 Task: Look for products in the category "Sun Protection & Bug Spray" from Andalou Naturals only.
Action: Mouse pressed left at (281, 150)
Screenshot: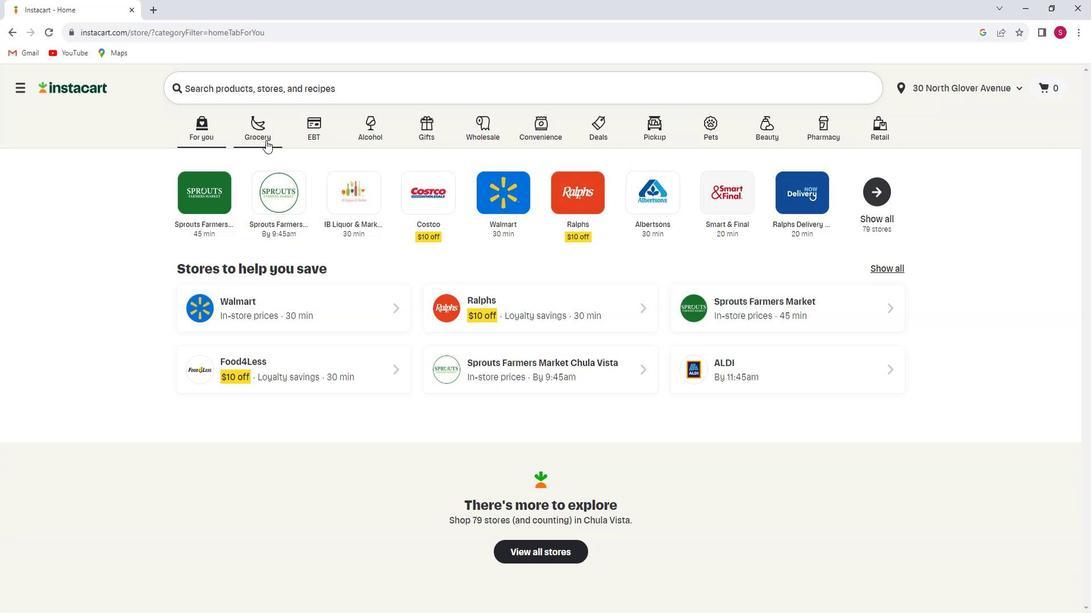 
Action: Mouse moved to (301, 337)
Screenshot: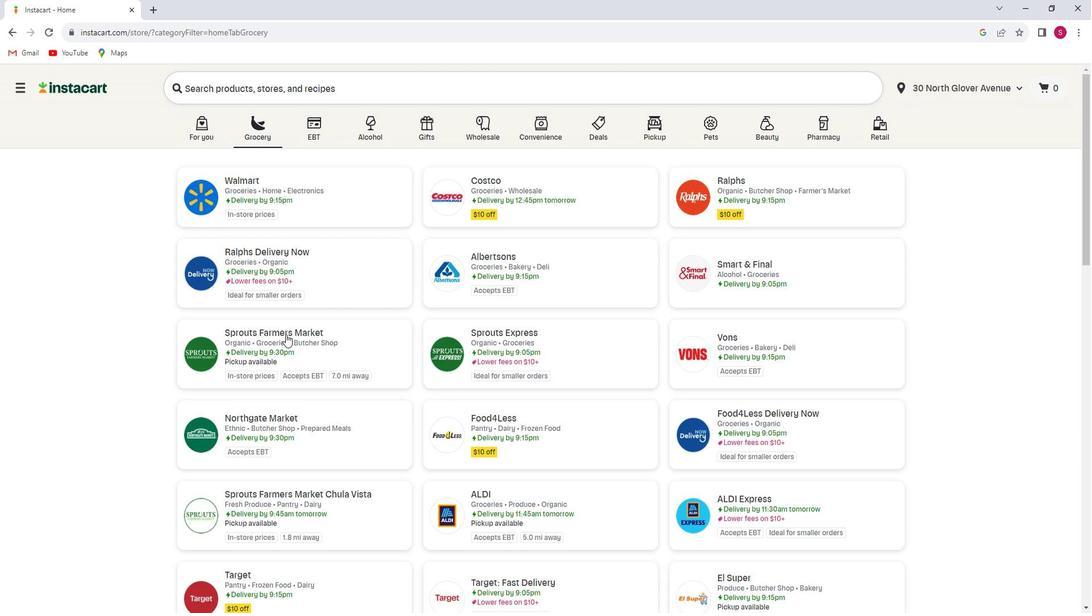 
Action: Mouse pressed left at (301, 337)
Screenshot: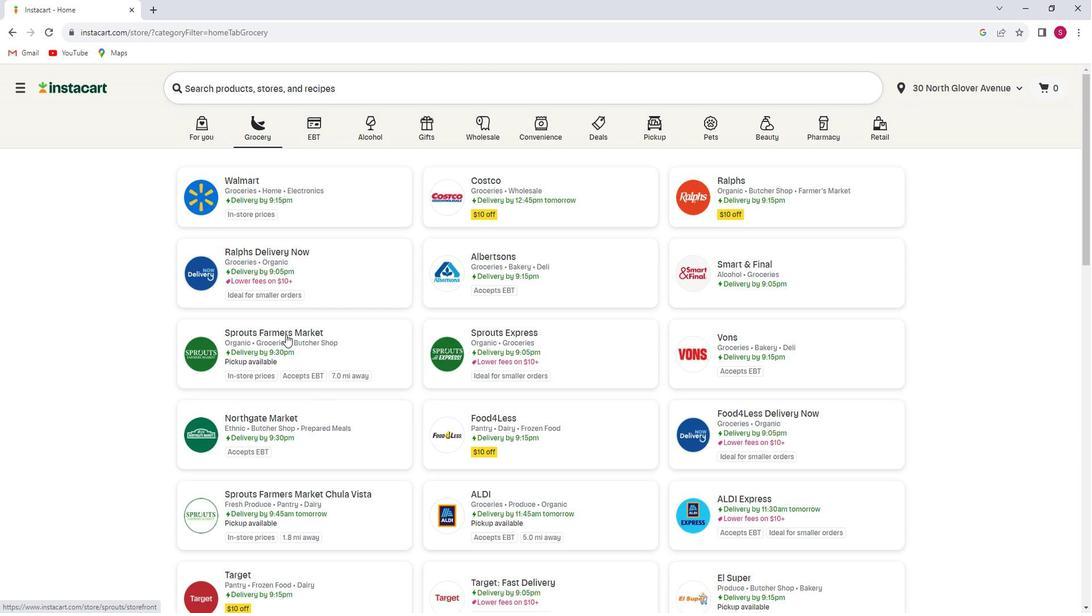
Action: Mouse moved to (73, 408)
Screenshot: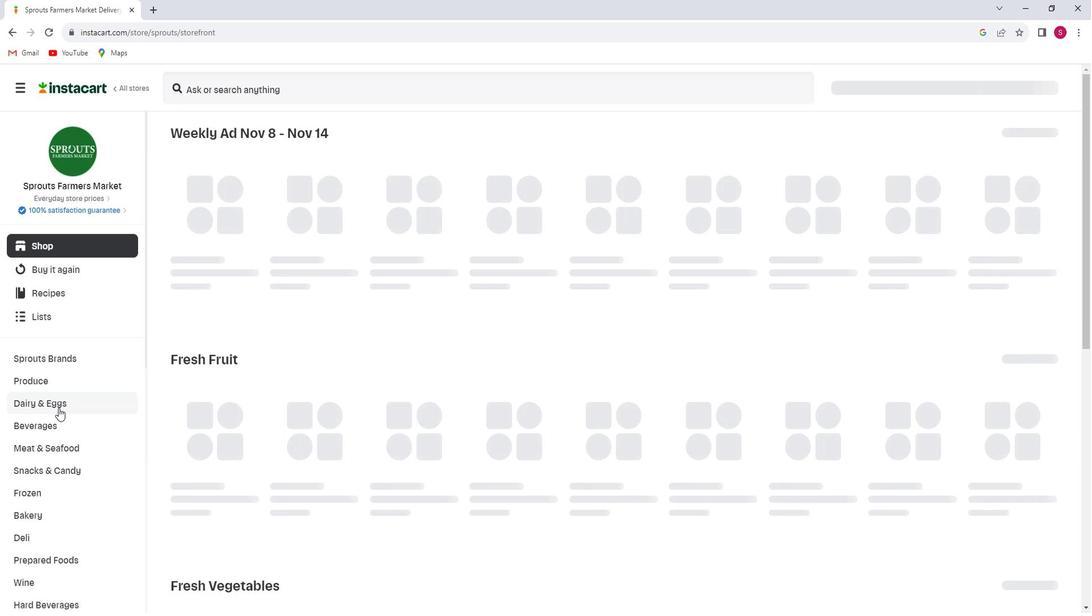 
Action: Mouse scrolled (73, 407) with delta (0, 0)
Screenshot: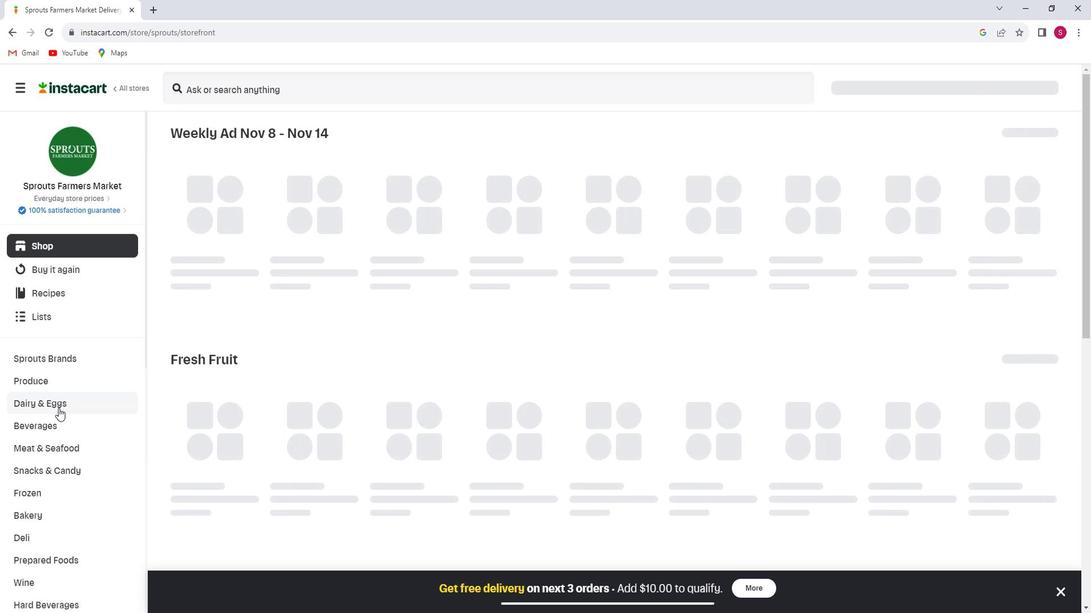 
Action: Mouse scrolled (73, 407) with delta (0, 0)
Screenshot: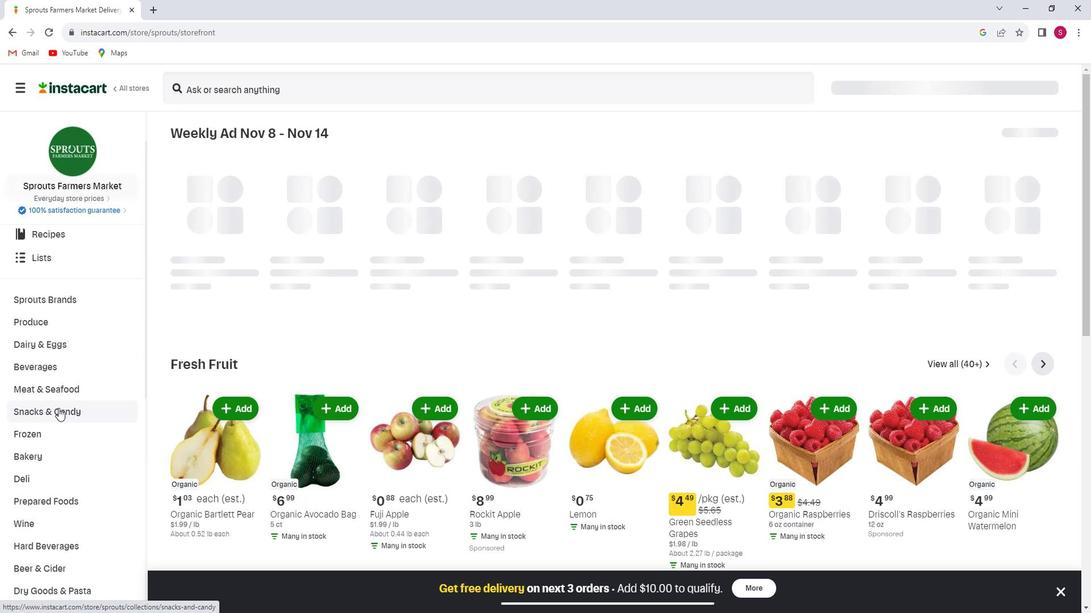 
Action: Mouse scrolled (73, 407) with delta (0, 0)
Screenshot: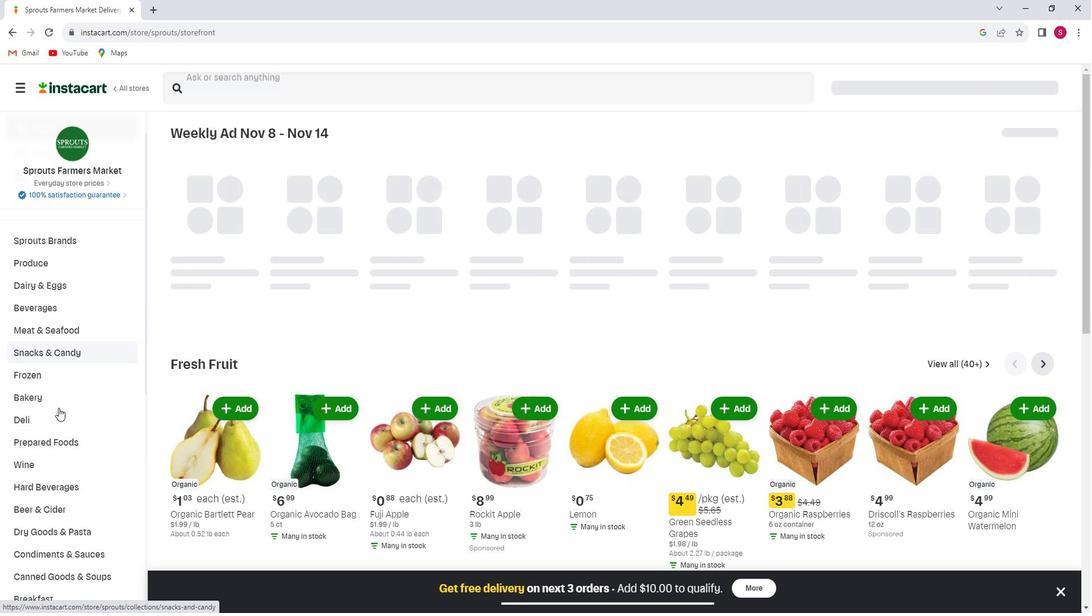 
Action: Mouse scrolled (73, 407) with delta (0, 0)
Screenshot: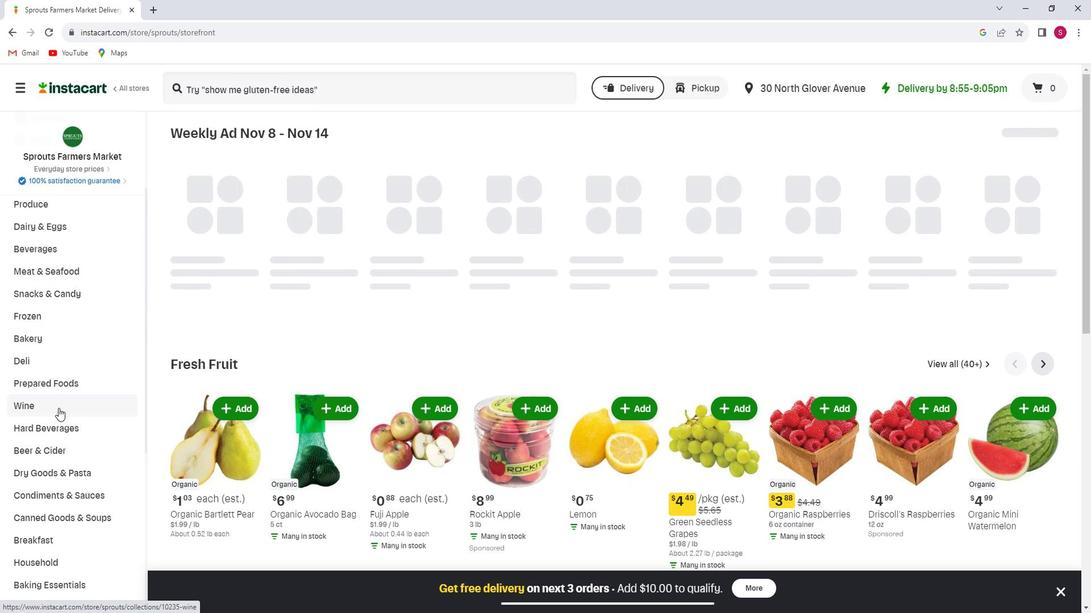 
Action: Mouse scrolled (73, 407) with delta (0, 0)
Screenshot: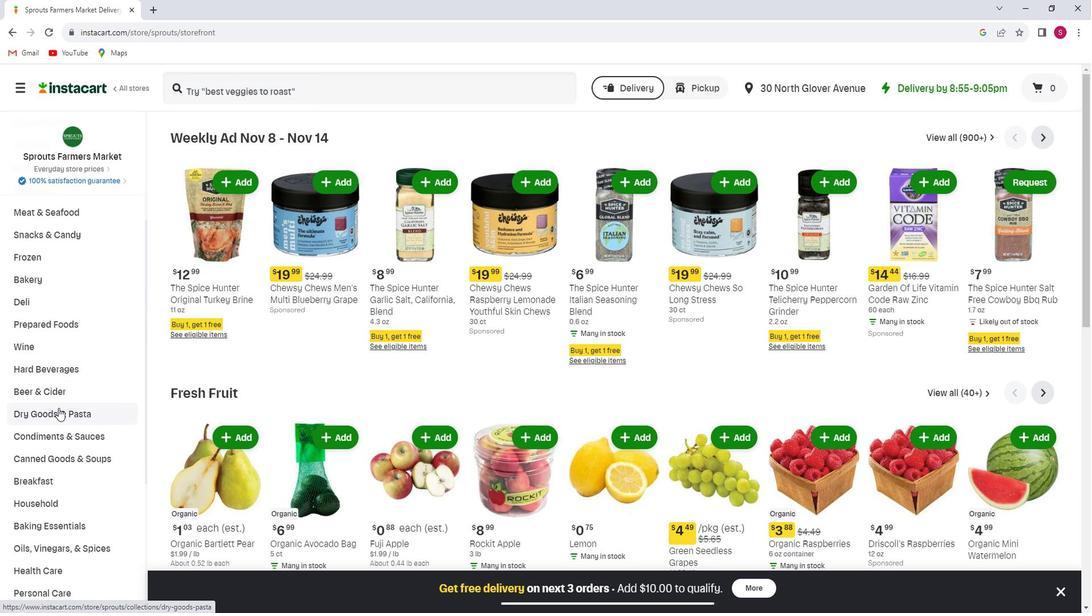 
Action: Mouse scrolled (73, 407) with delta (0, 0)
Screenshot: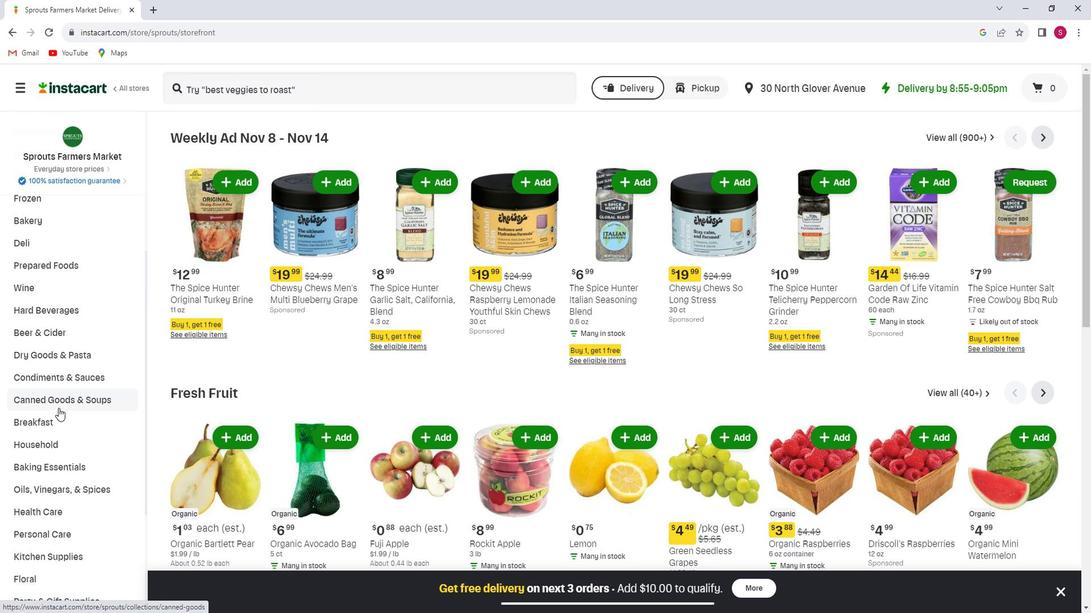 
Action: Mouse scrolled (73, 407) with delta (0, 0)
Screenshot: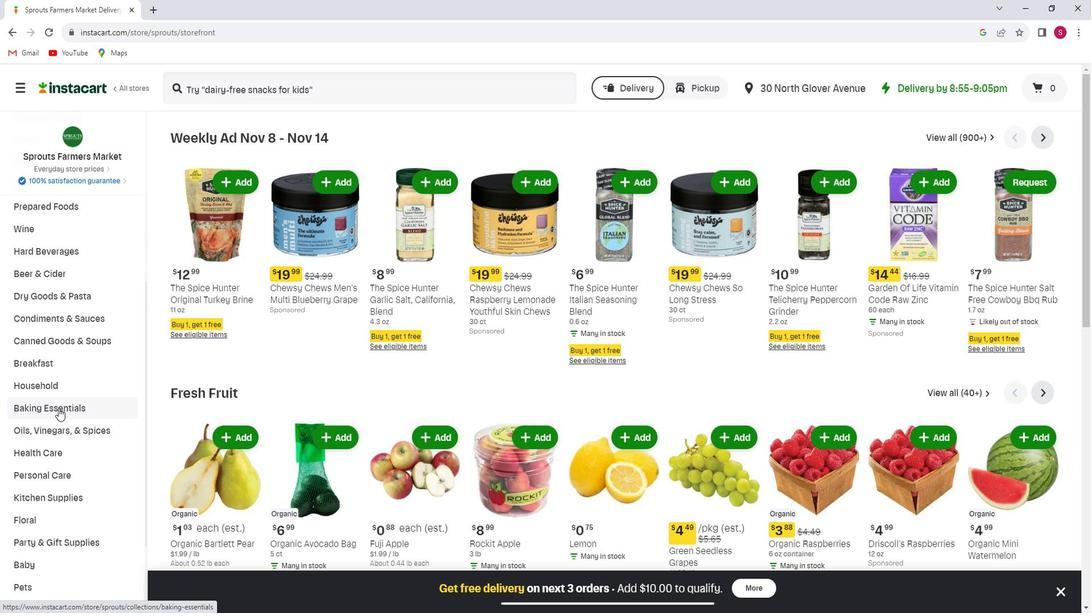 
Action: Mouse pressed left at (73, 408)
Screenshot: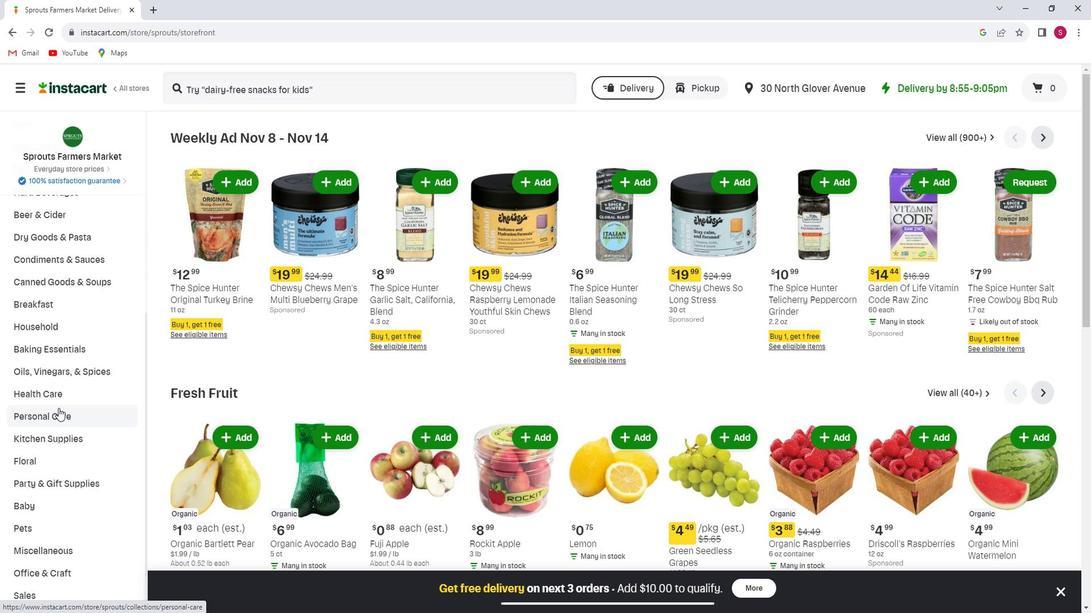 
Action: Mouse moved to (866, 168)
Screenshot: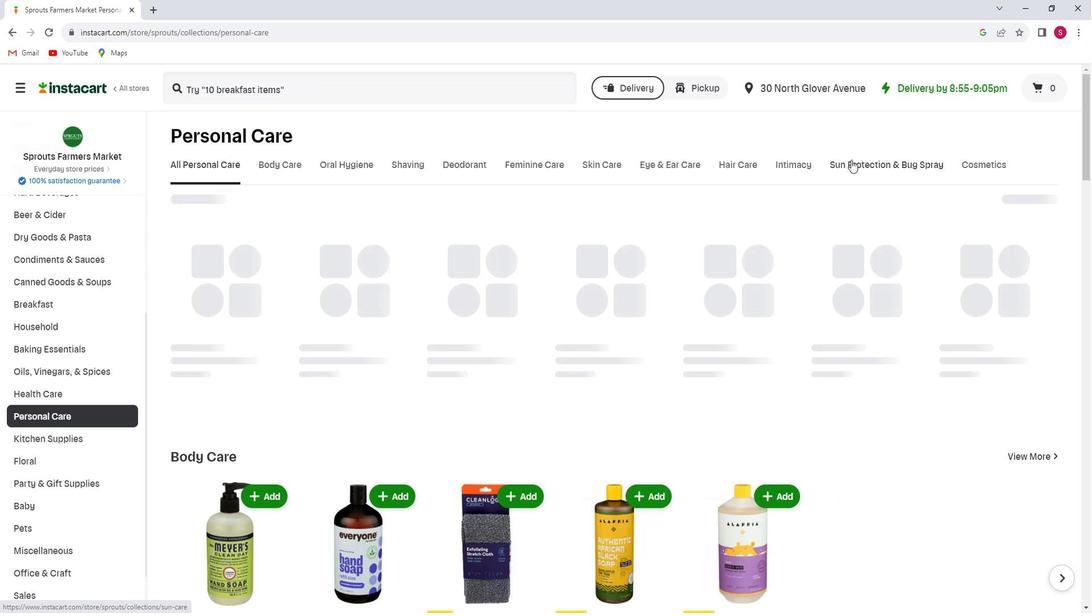 
Action: Mouse pressed left at (866, 168)
Screenshot: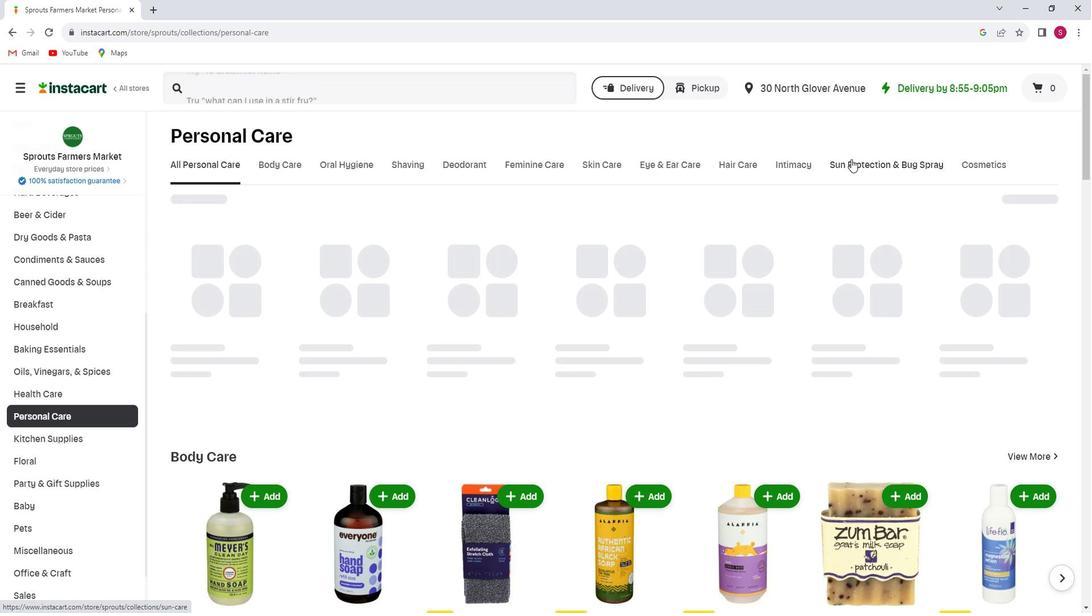 
Action: Mouse moved to (286, 263)
Screenshot: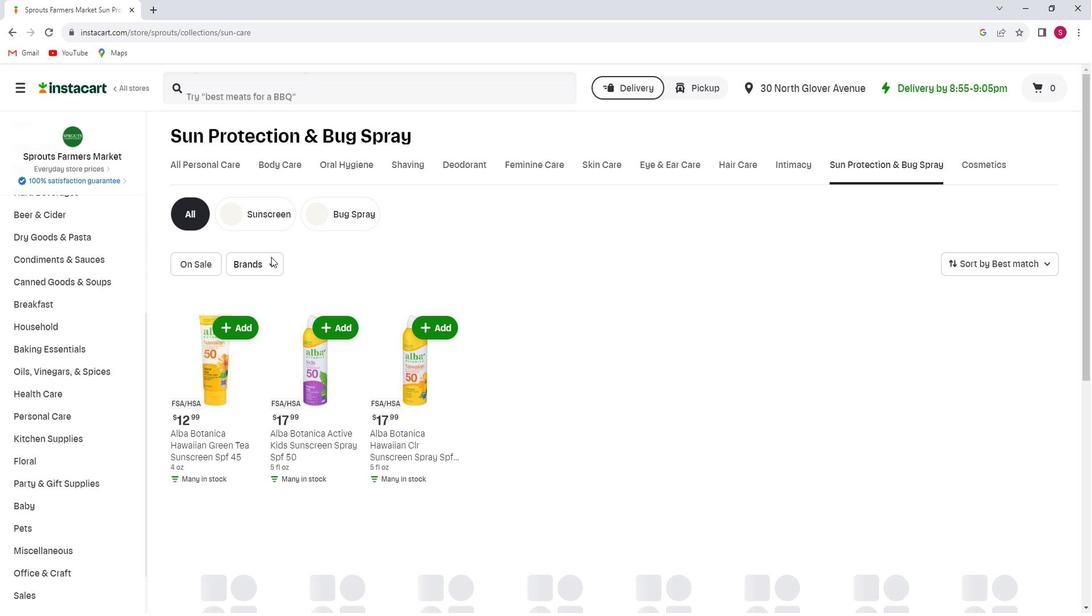 
Action: Mouse pressed left at (286, 263)
Screenshot: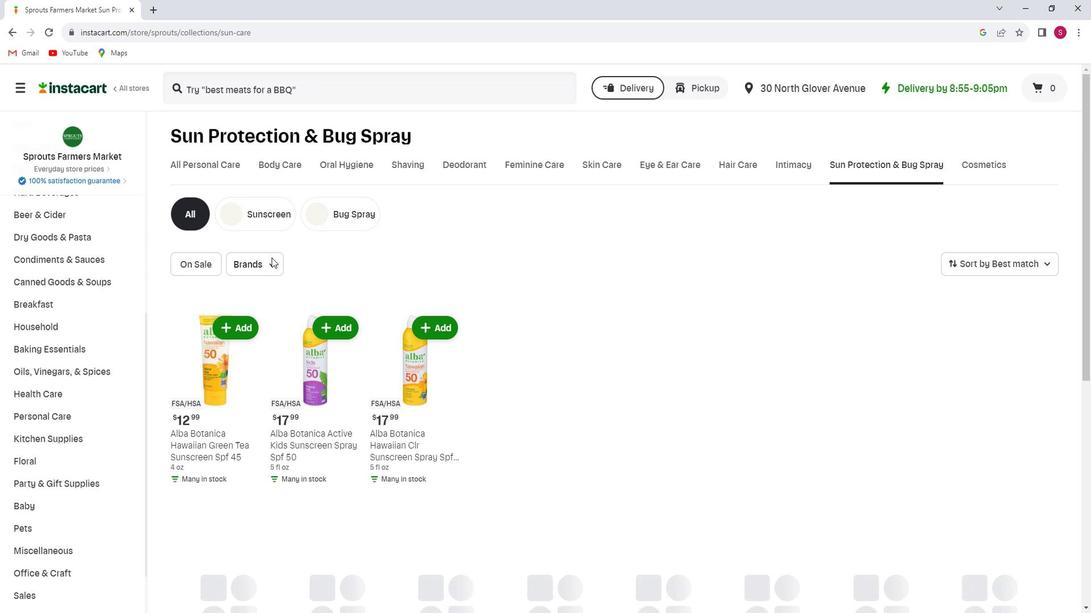 
Action: Mouse moved to (289, 325)
Screenshot: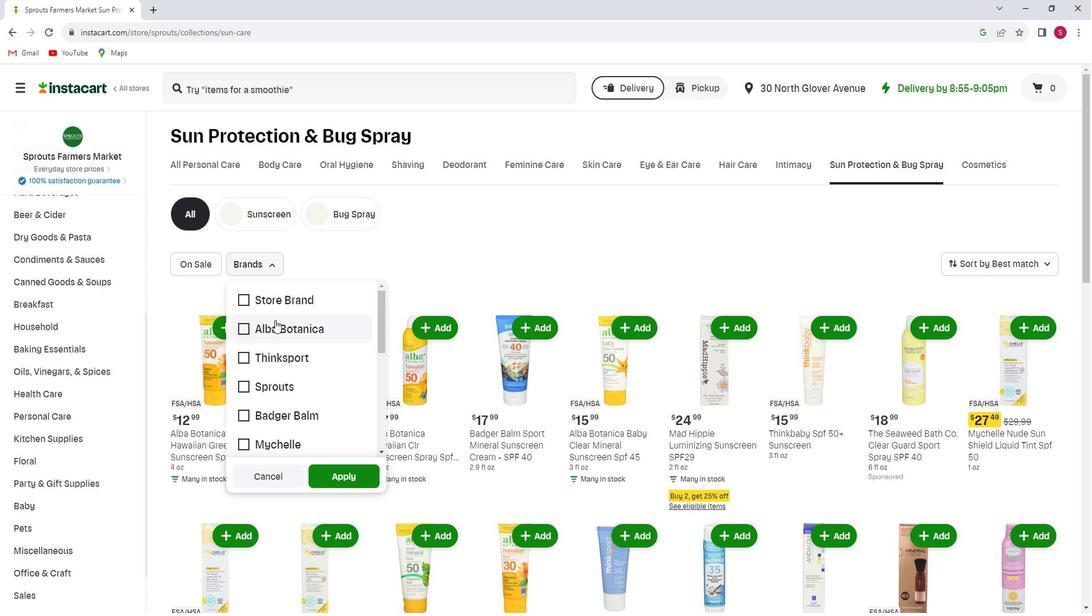 
Action: Mouse scrolled (289, 324) with delta (0, 0)
Screenshot: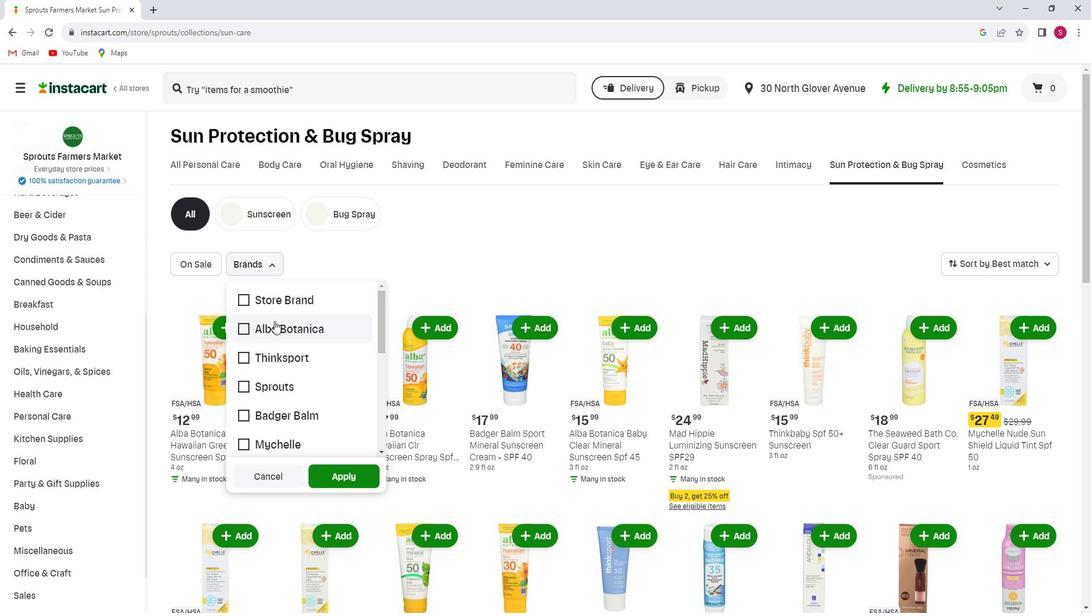 
Action: Mouse scrolled (289, 324) with delta (0, 0)
Screenshot: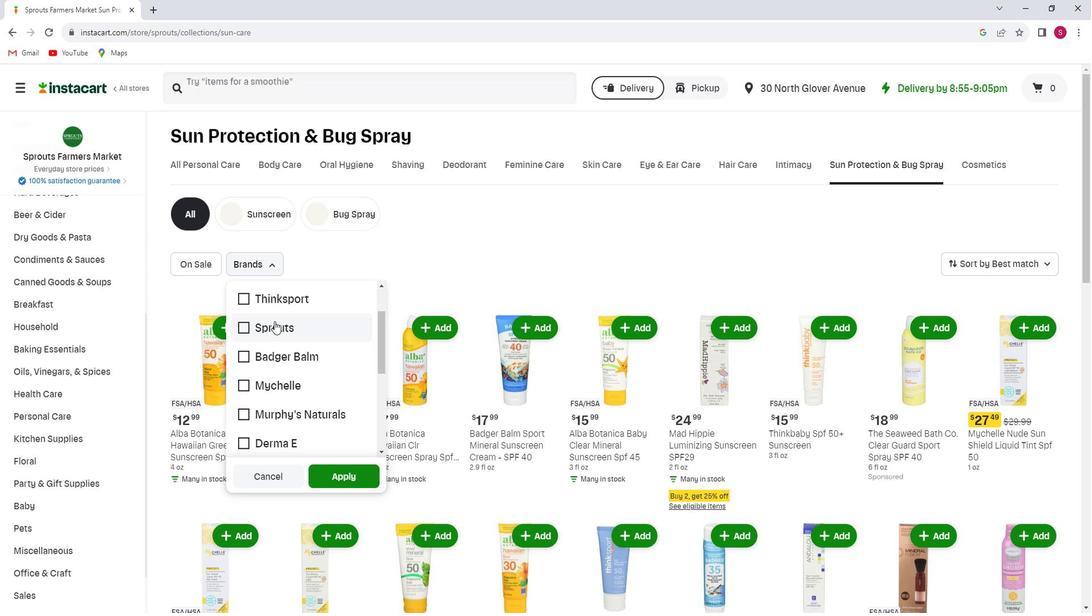 
Action: Mouse scrolled (289, 324) with delta (0, 0)
Screenshot: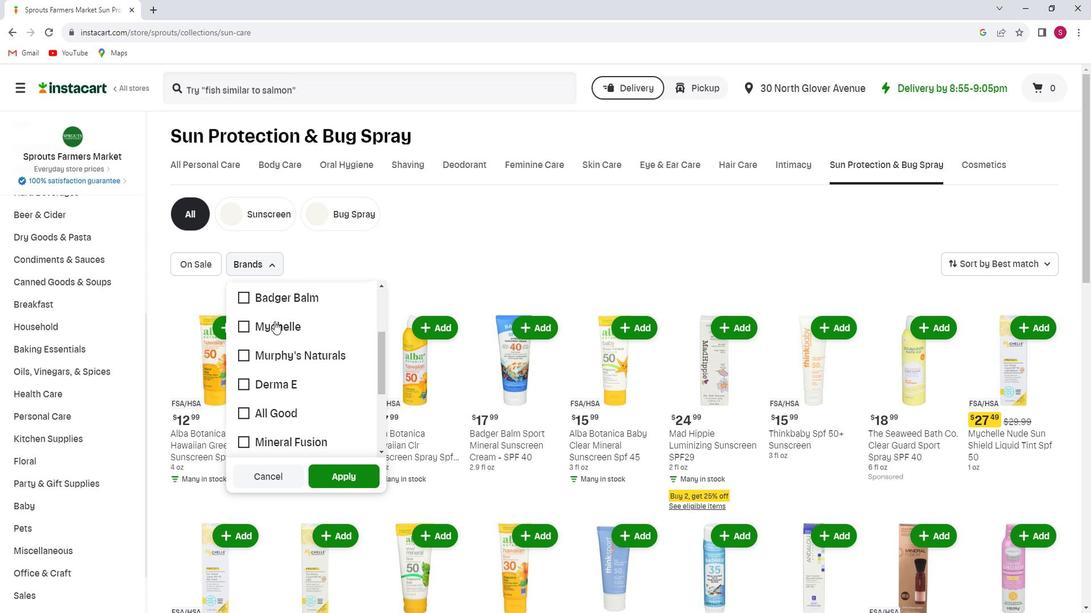 
Action: Mouse scrolled (289, 324) with delta (0, 0)
Screenshot: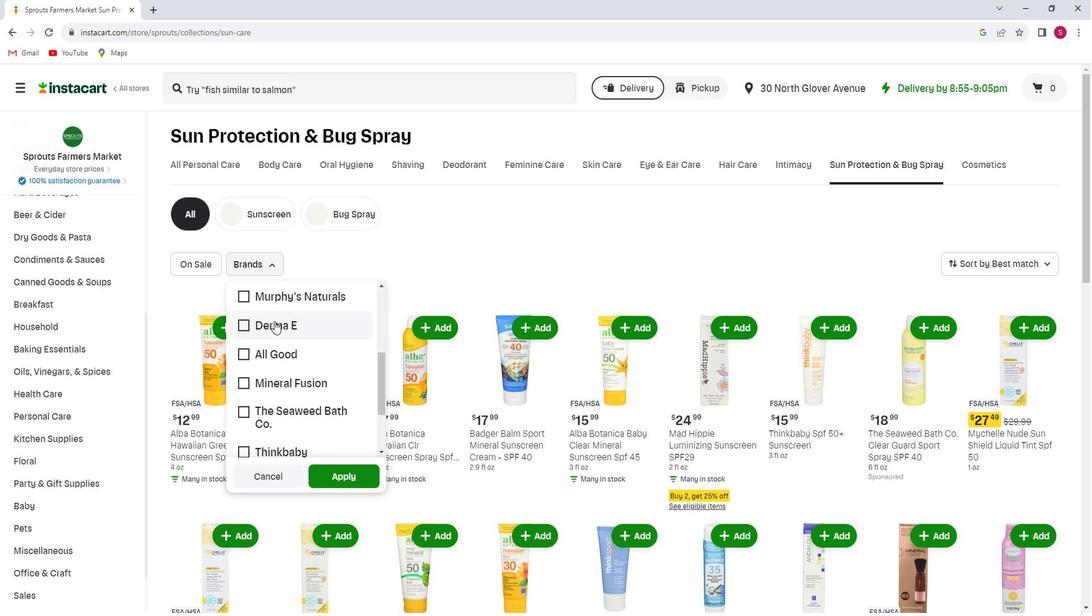 
Action: Mouse scrolled (289, 324) with delta (0, 0)
Screenshot: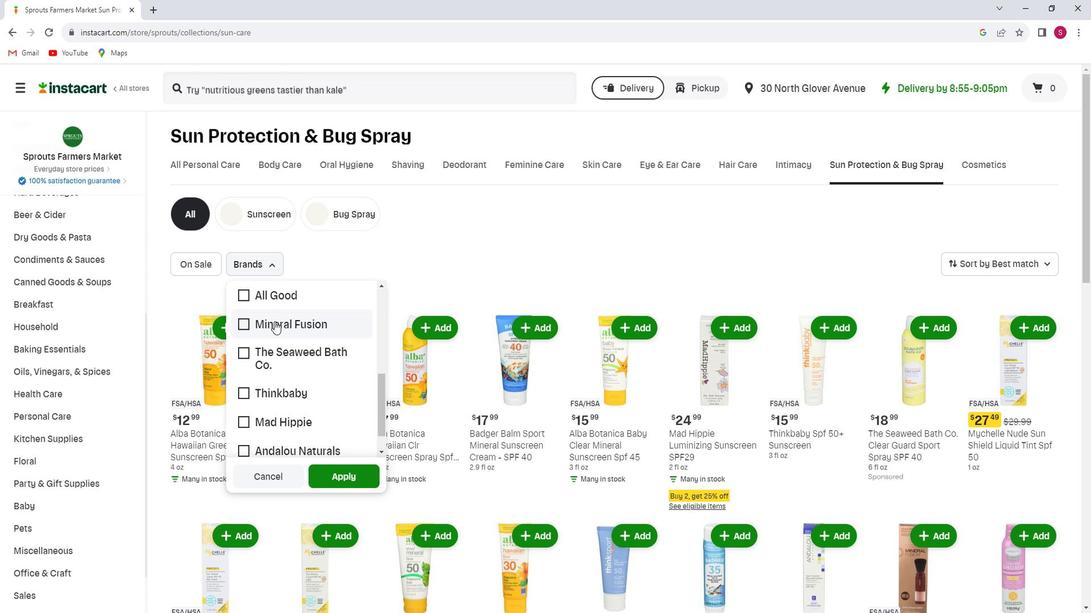 
Action: Mouse moved to (265, 418)
Screenshot: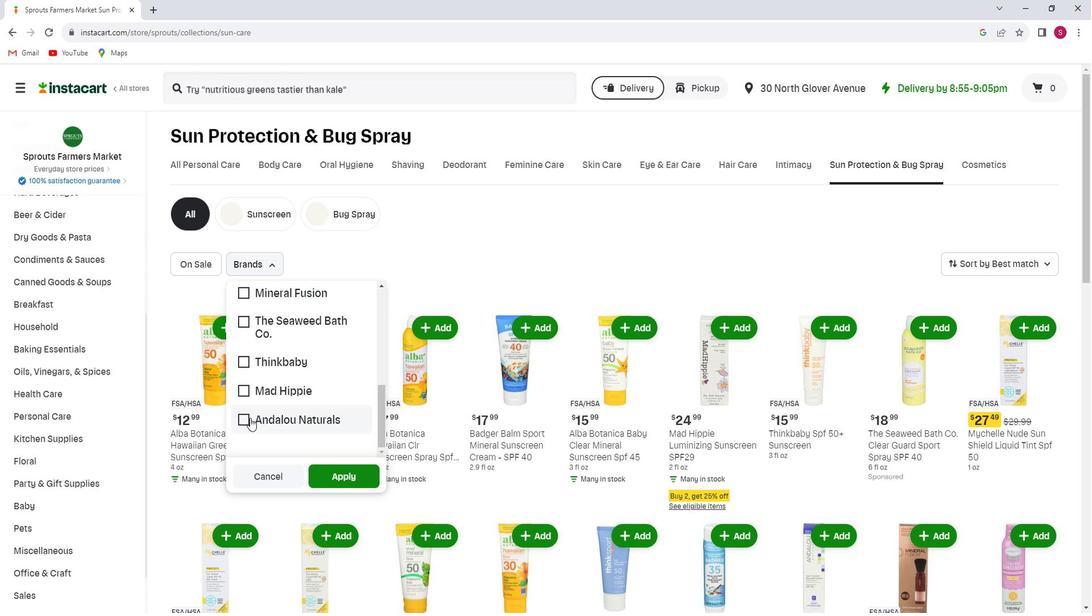 
Action: Mouse pressed left at (265, 418)
Screenshot: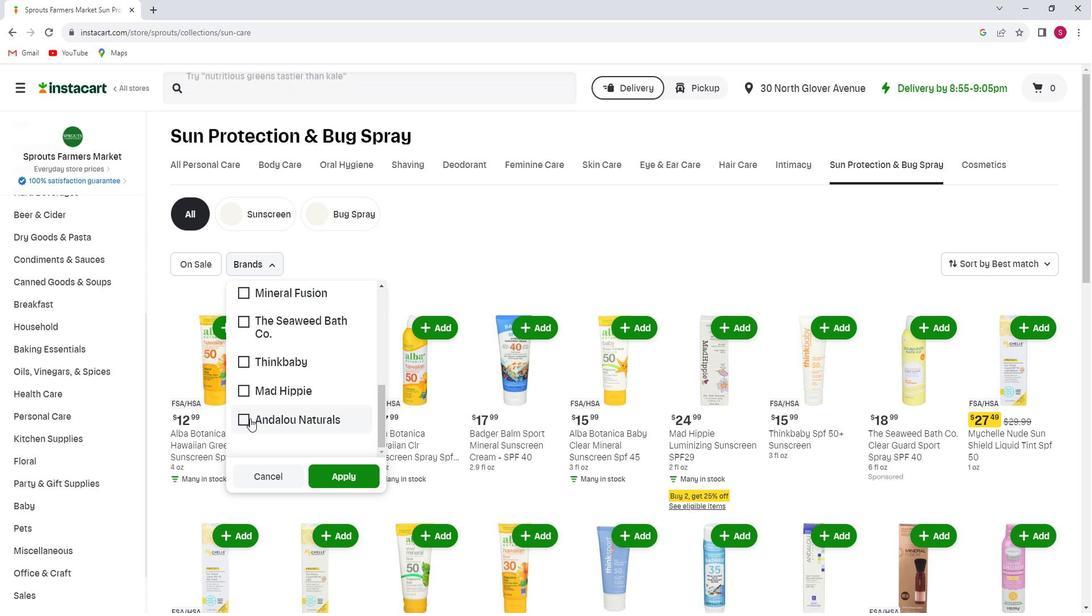 
Action: Mouse moved to (367, 477)
Screenshot: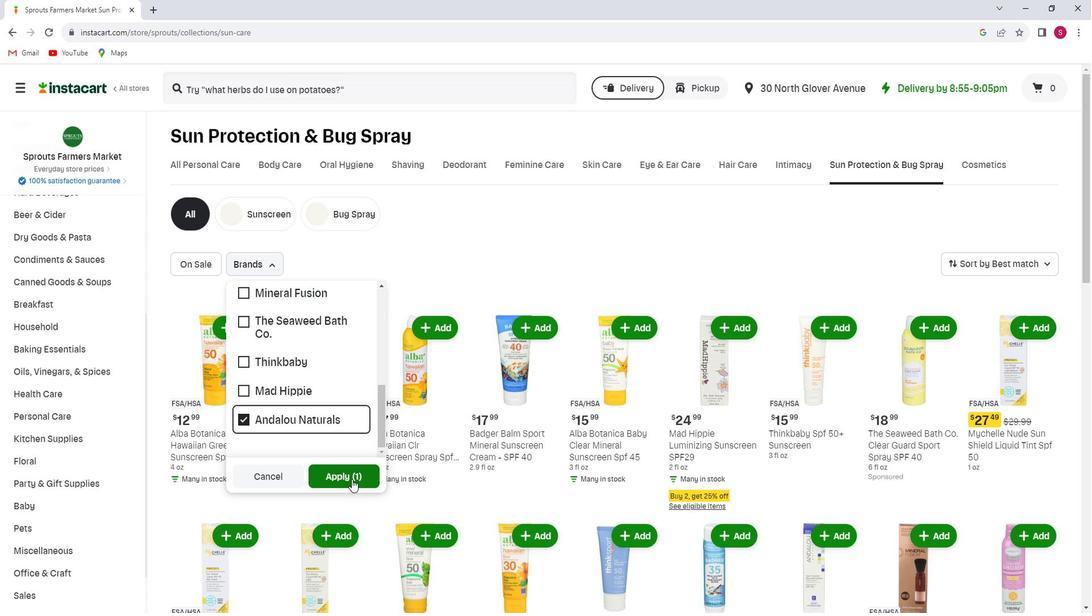 
Action: Mouse pressed left at (367, 477)
Screenshot: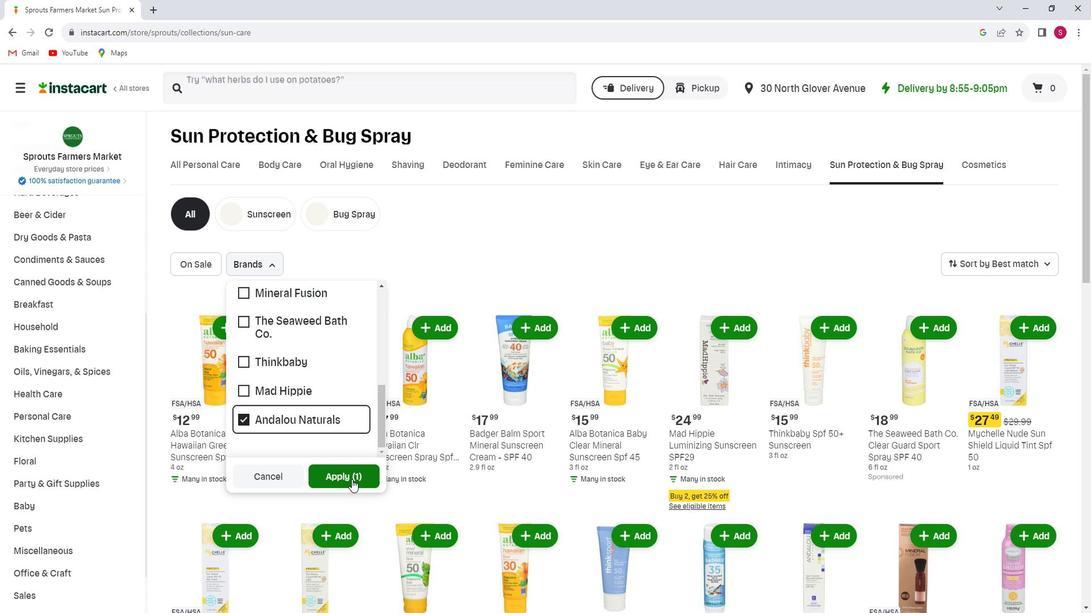
